 Task: Add Sprouts Organic 100% Apple Juice to the cart.
Action: Mouse moved to (254, 125)
Screenshot: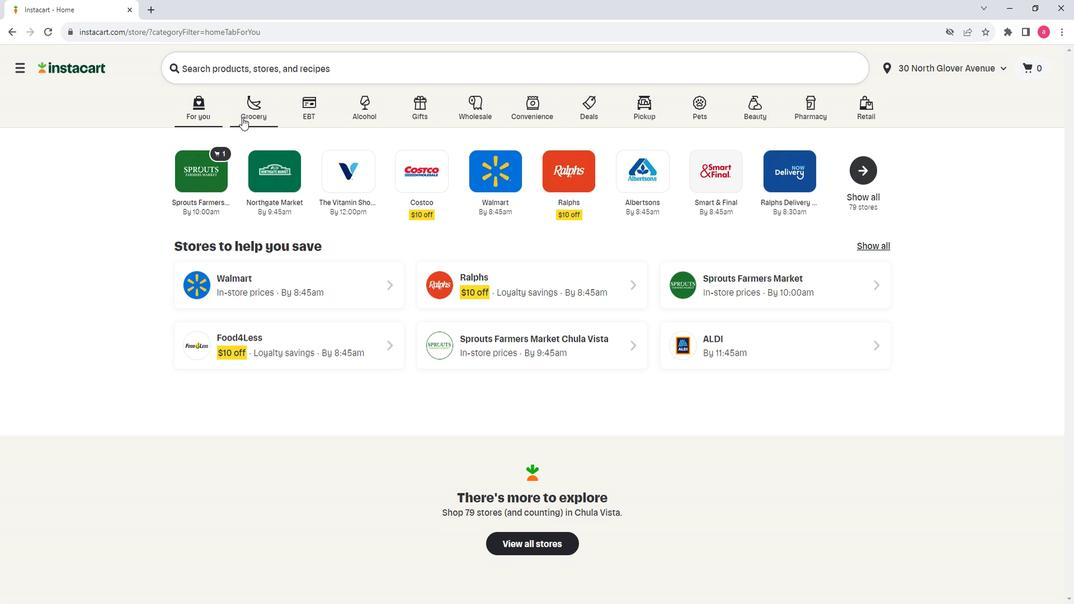 
Action: Mouse pressed left at (254, 125)
Screenshot: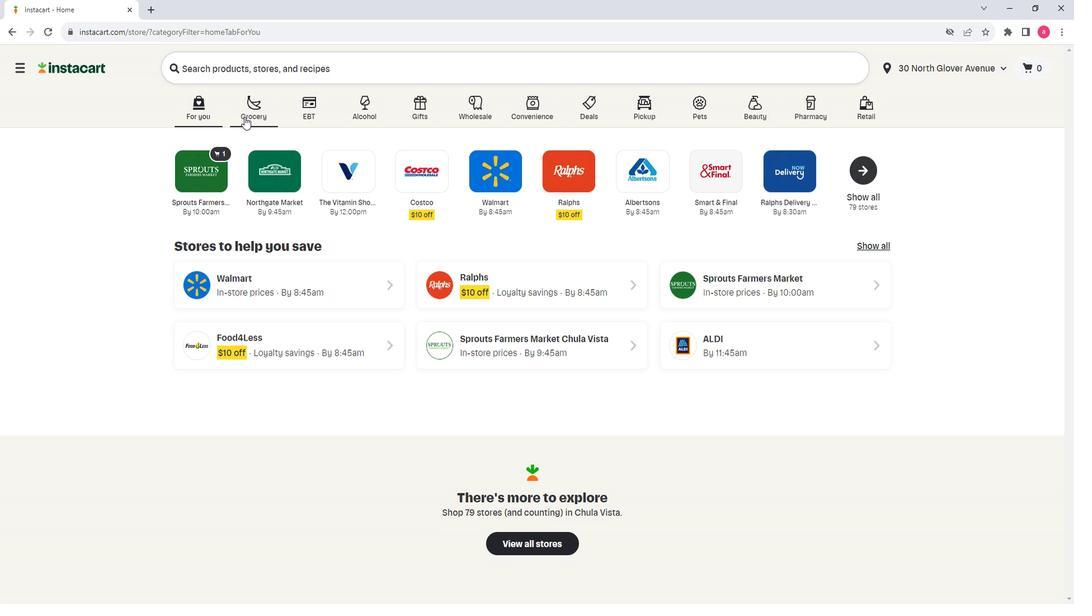
Action: Mouse moved to (275, 289)
Screenshot: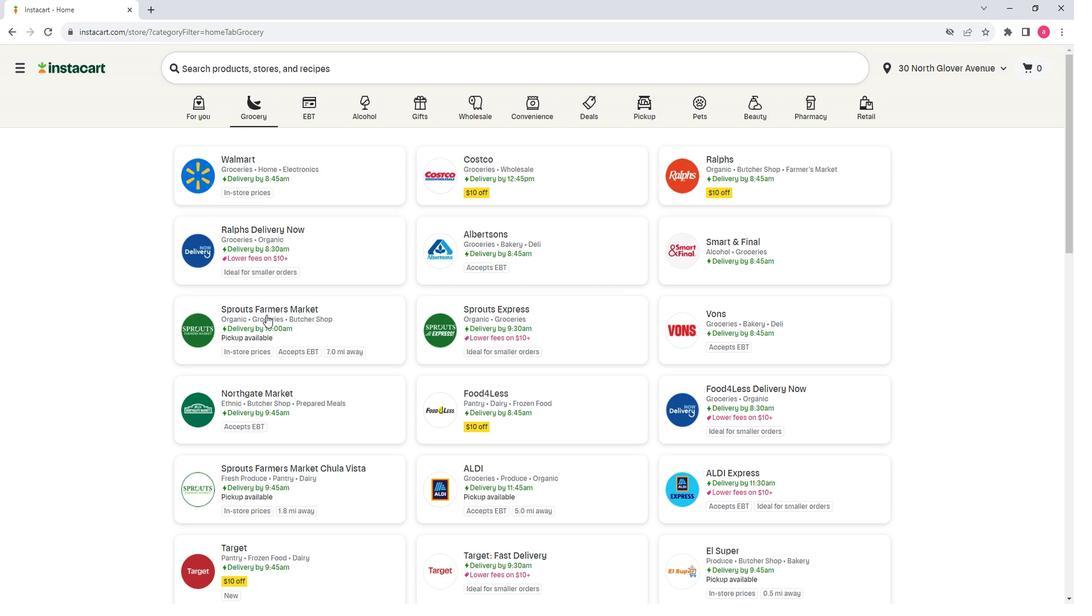 
Action: Mouse pressed left at (275, 289)
Screenshot: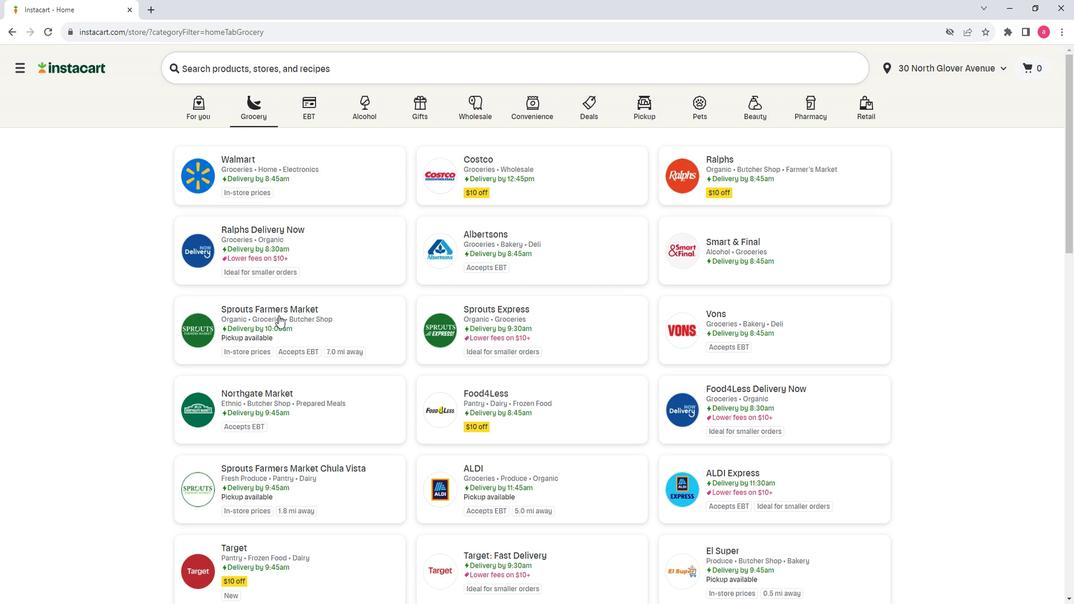 
Action: Mouse moved to (179, 341)
Screenshot: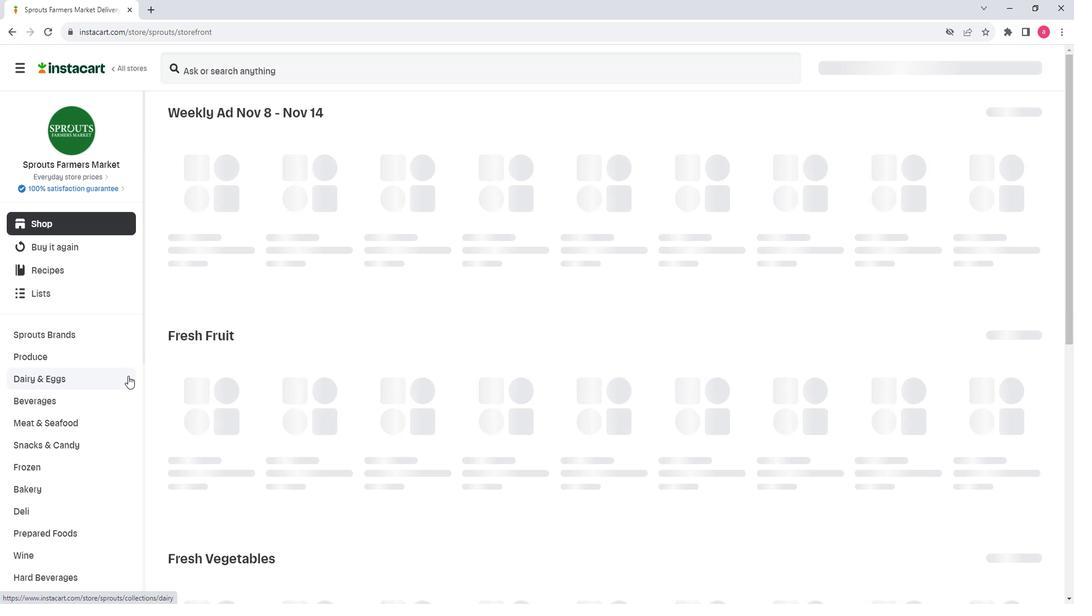 
Action: Mouse scrolled (179, 340) with delta (0, 0)
Screenshot: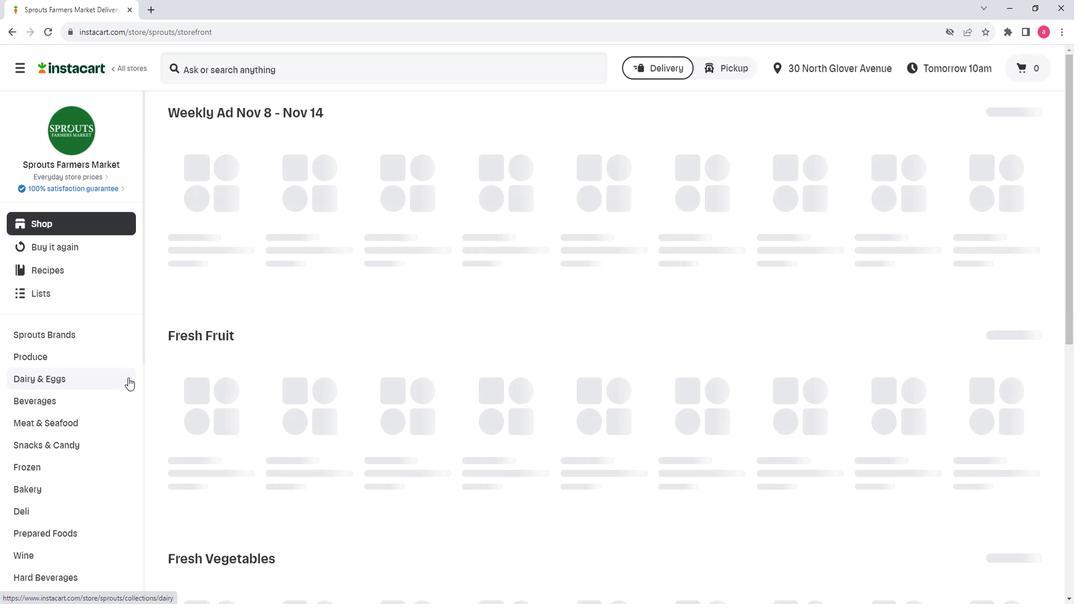 
Action: Mouse scrolled (179, 340) with delta (0, 0)
Screenshot: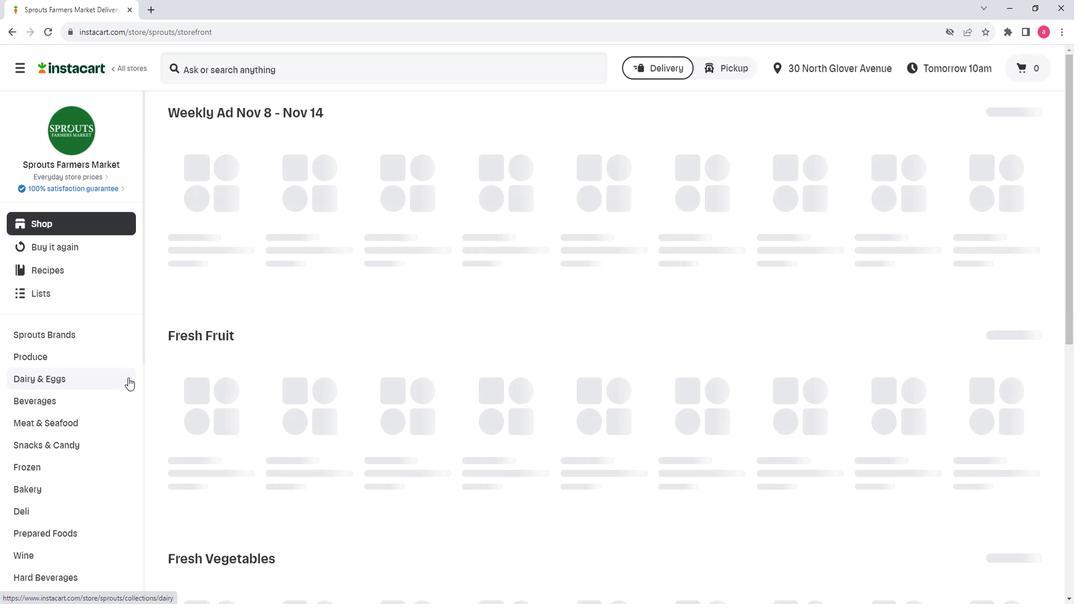 
Action: Mouse scrolled (179, 340) with delta (0, 0)
Screenshot: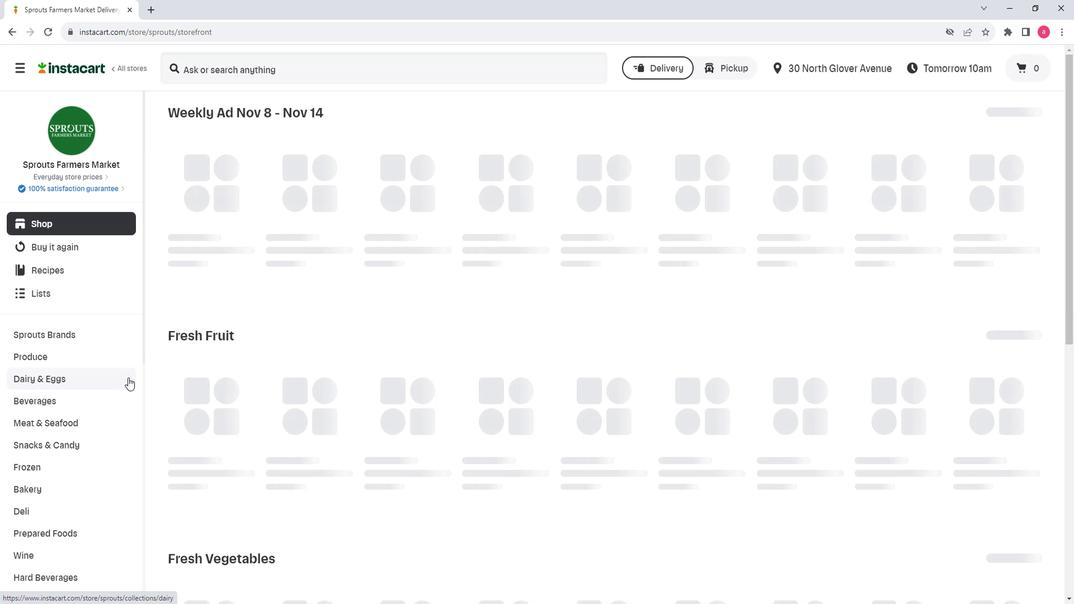 
Action: Mouse scrolled (179, 340) with delta (0, 0)
Screenshot: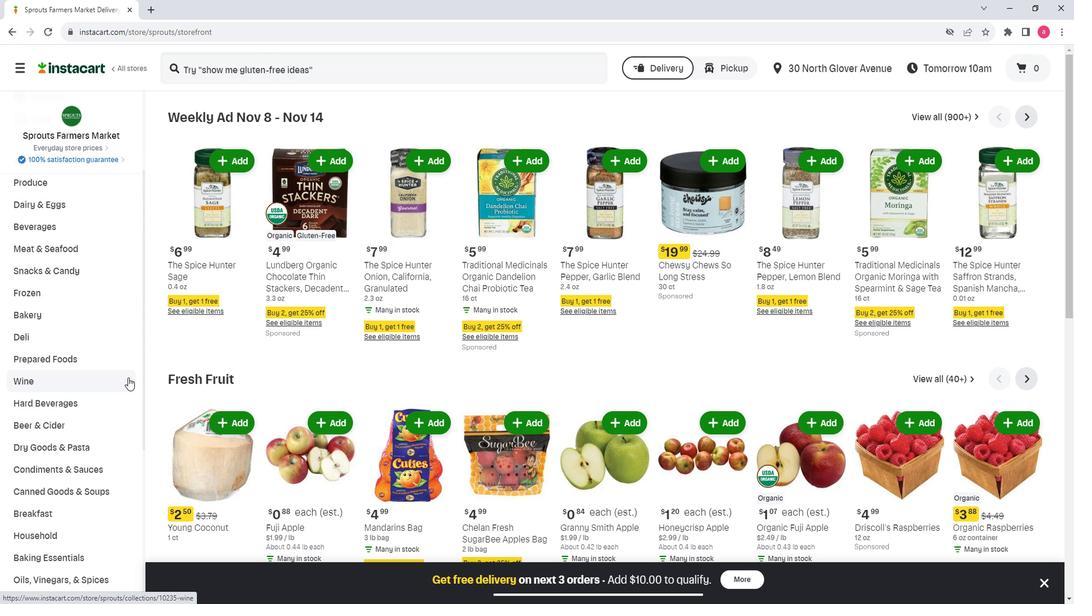 
Action: Mouse moved to (152, 263)
Screenshot: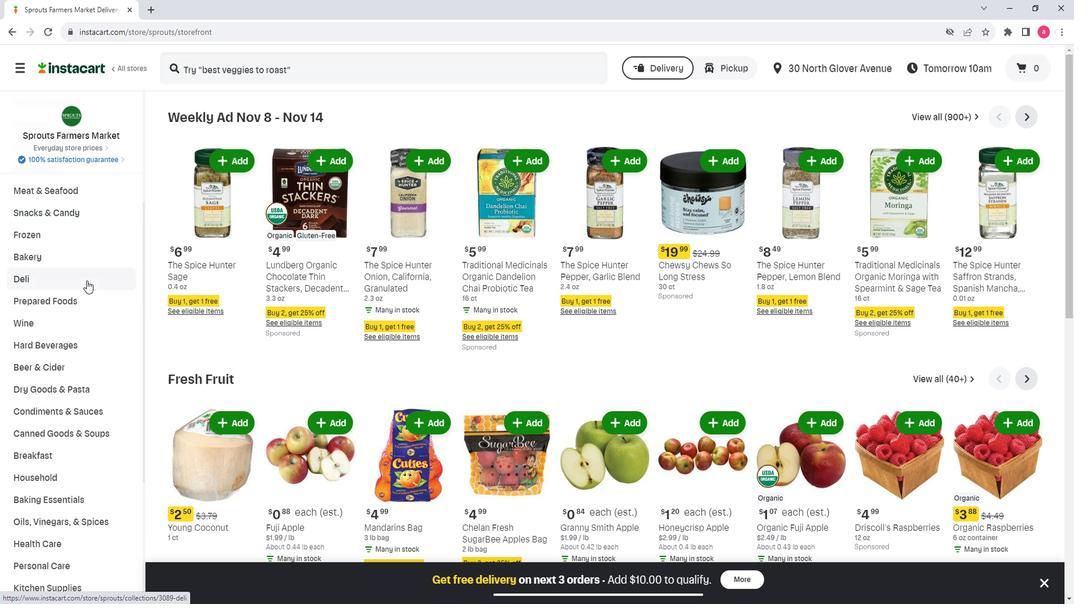 
Action: Mouse scrolled (152, 264) with delta (0, 0)
Screenshot: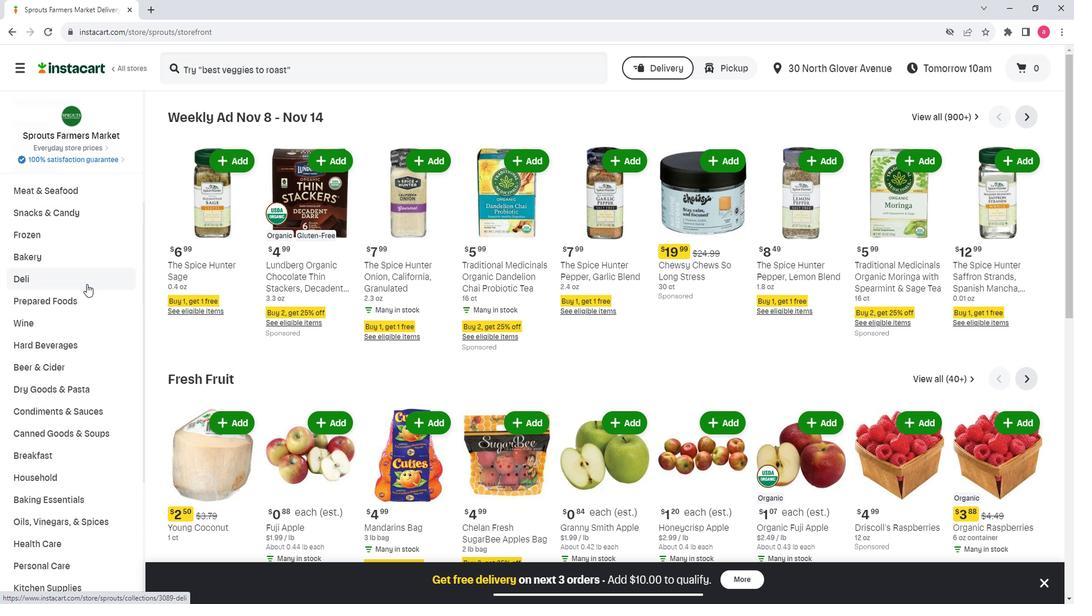 
Action: Mouse scrolled (152, 264) with delta (0, 0)
Screenshot: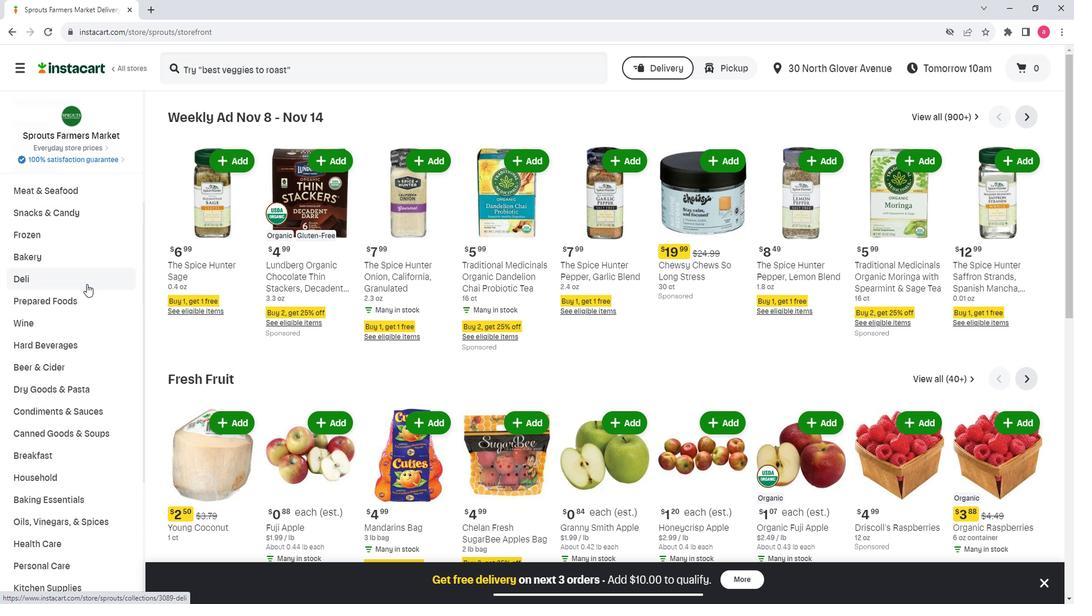 
Action: Mouse scrolled (152, 264) with delta (0, 0)
Screenshot: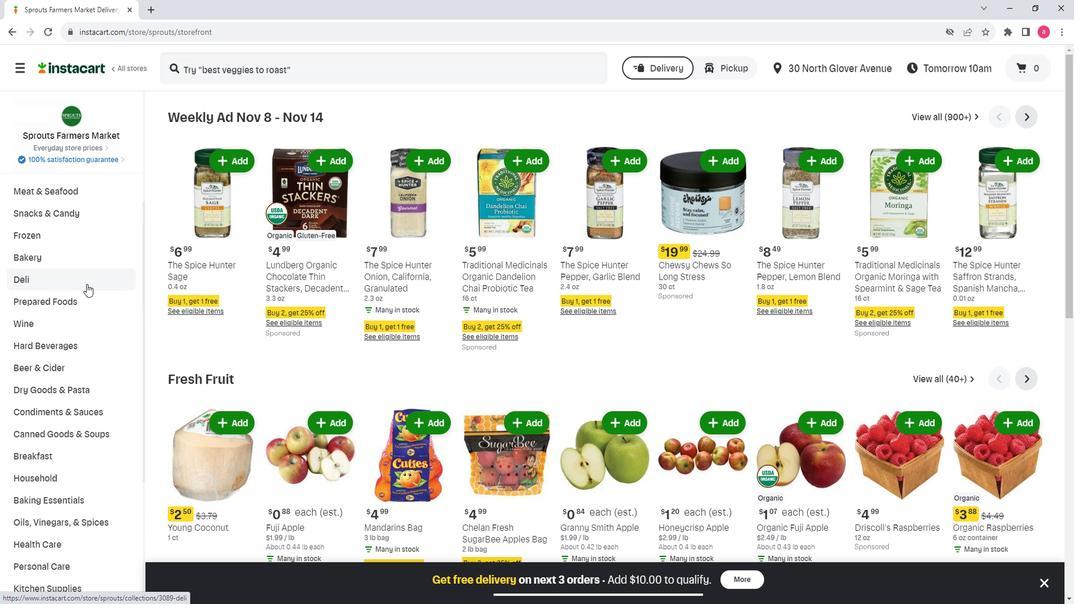 
Action: Mouse scrolled (152, 264) with delta (0, 0)
Screenshot: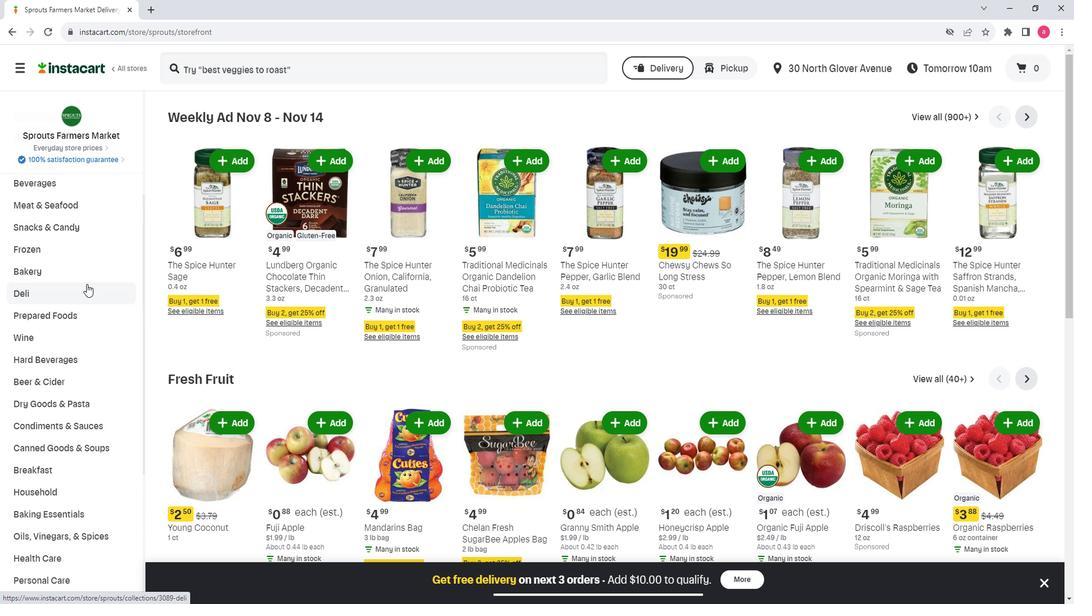 
Action: Mouse moved to (140, 339)
Screenshot: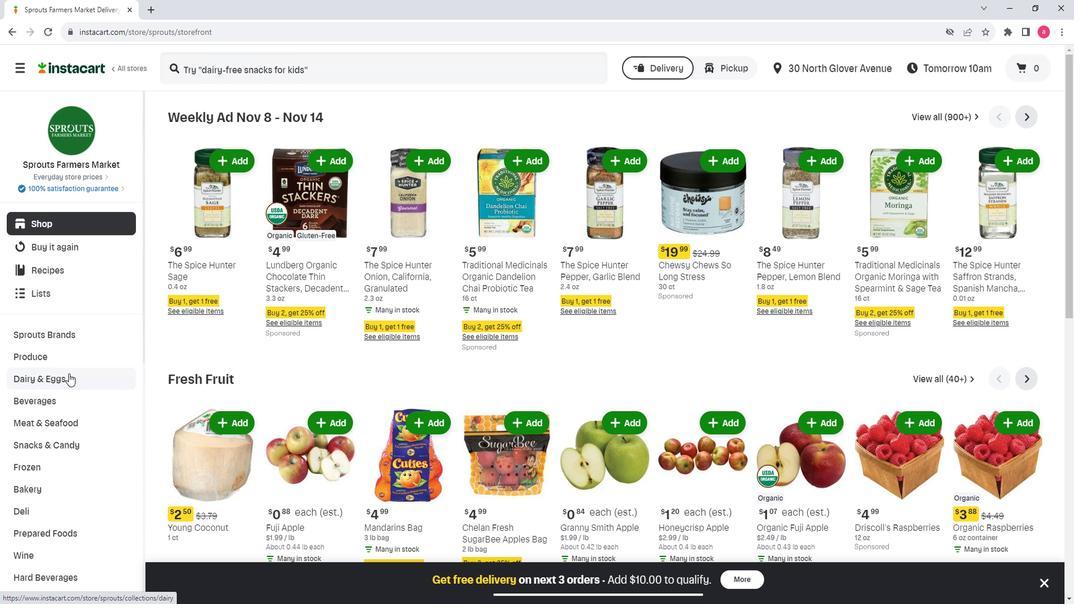 
Action: Mouse pressed left at (140, 339)
Screenshot: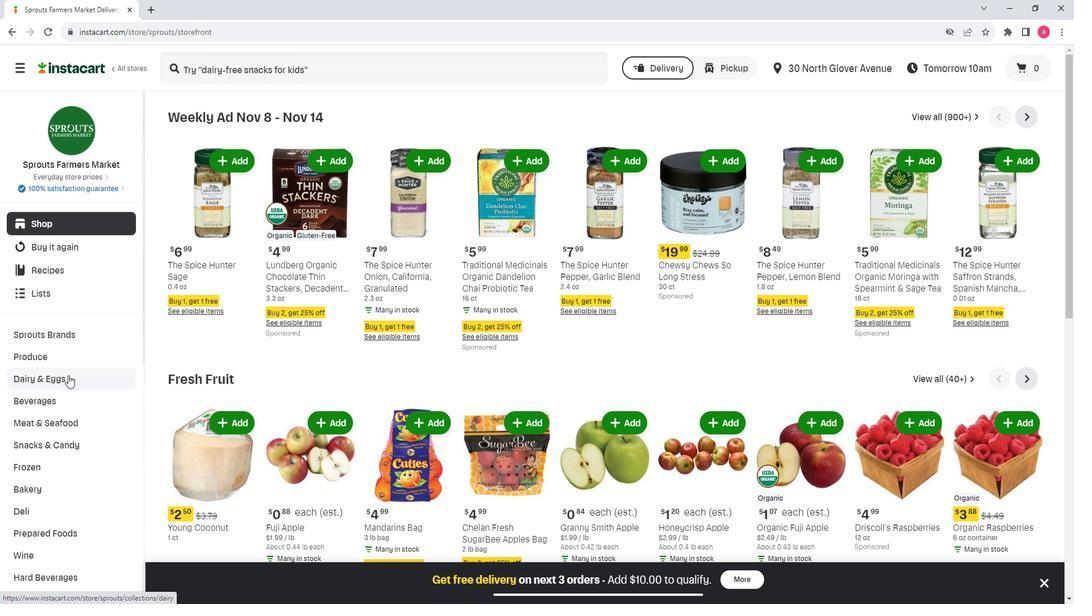 
Action: Mouse moved to (285, 150)
Screenshot: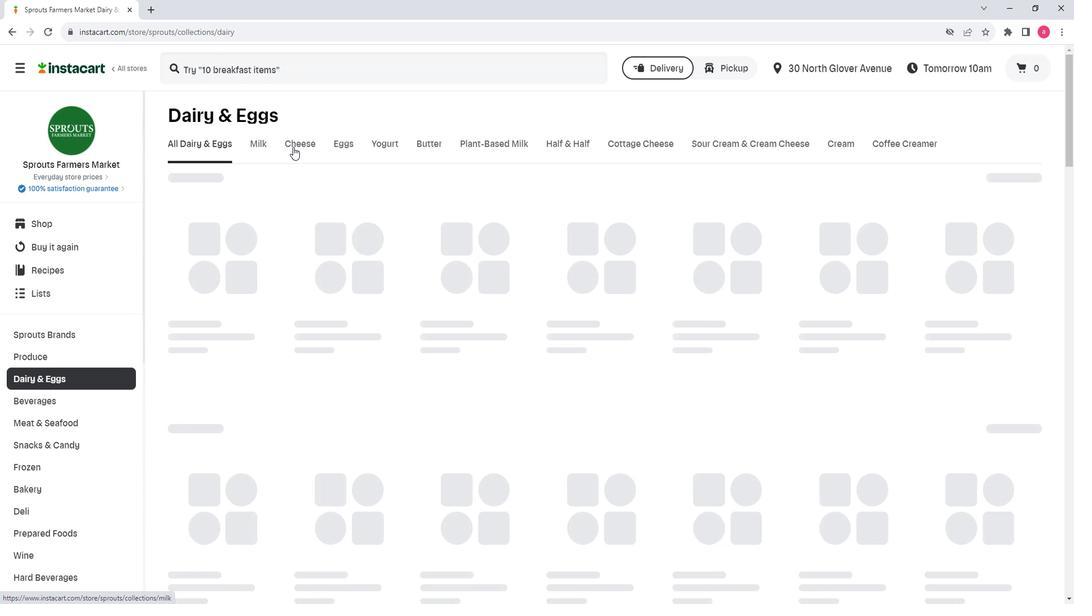 
Action: Mouse pressed left at (285, 150)
Screenshot: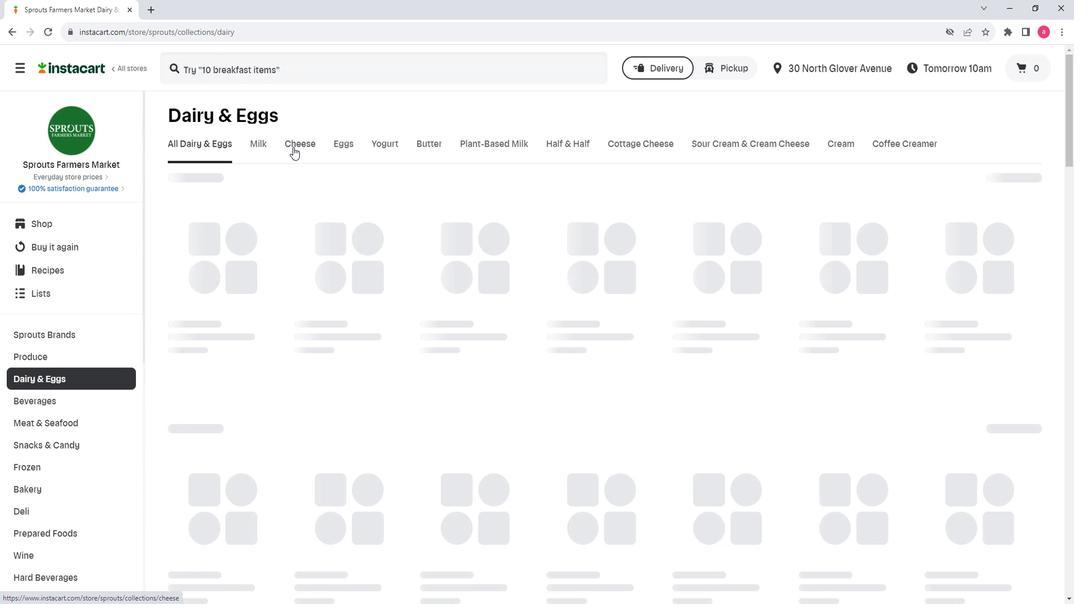
Action: Mouse moved to (260, 85)
Screenshot: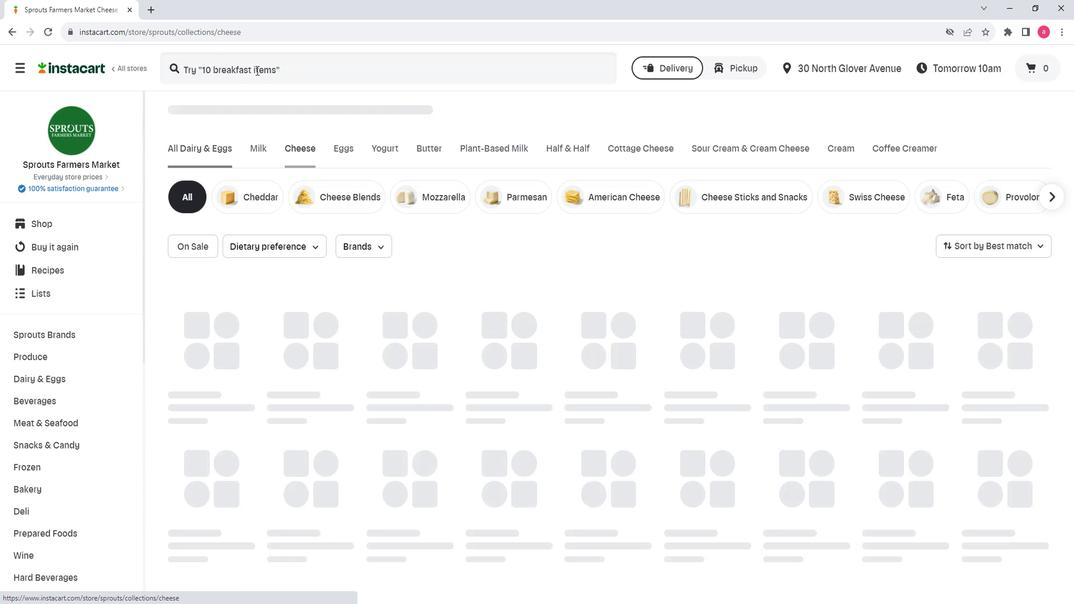 
Action: Mouse pressed left at (260, 85)
Screenshot: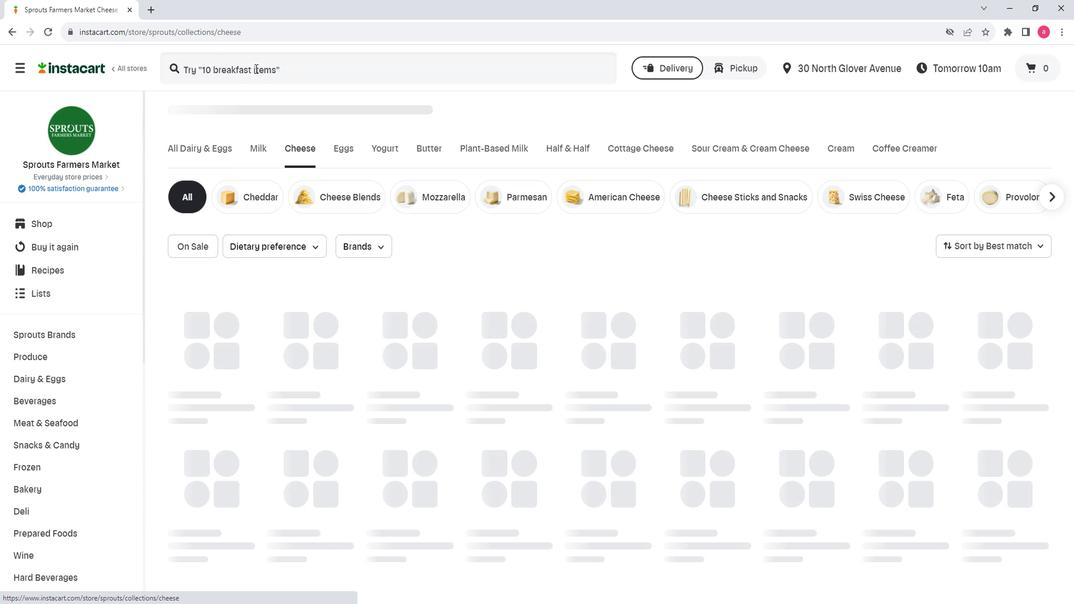 
Action: Key pressed <Key.shift>Sprouts<Key.space><Key.shift>Organic<Key.space><Key.shift><Key.shift><Key.shift>100<Key.shift>%<Key.space><Key.shift><Key.shift><Key.shift><Key.shift><Key.shift><Key.shift><Key.shift>Apple<Key.space><Key.shift>Juice<Key.enter>
Screenshot: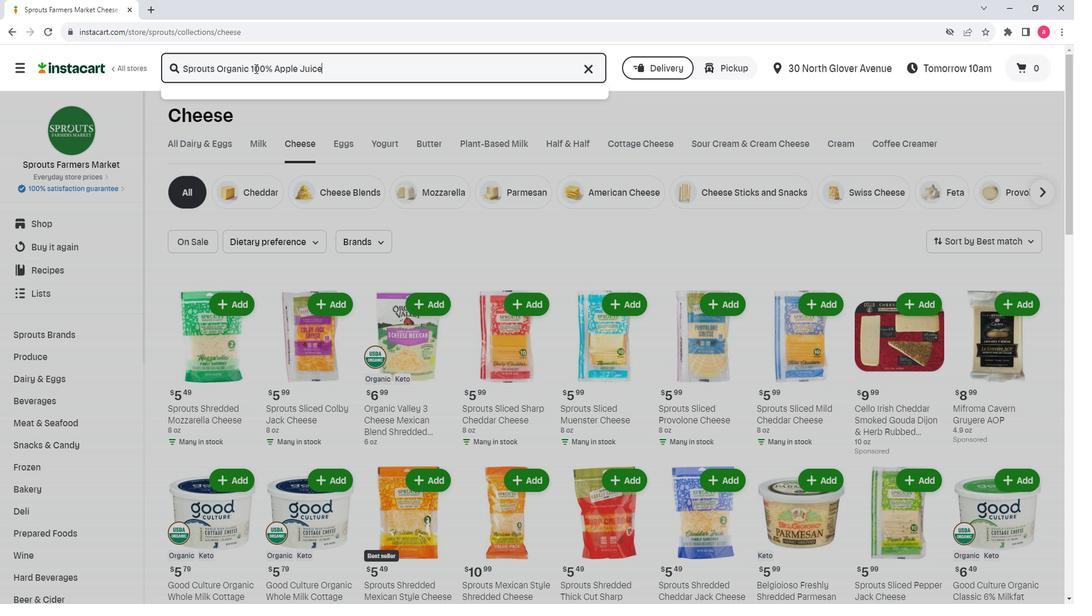 
Action: Mouse moved to (283, 189)
Screenshot: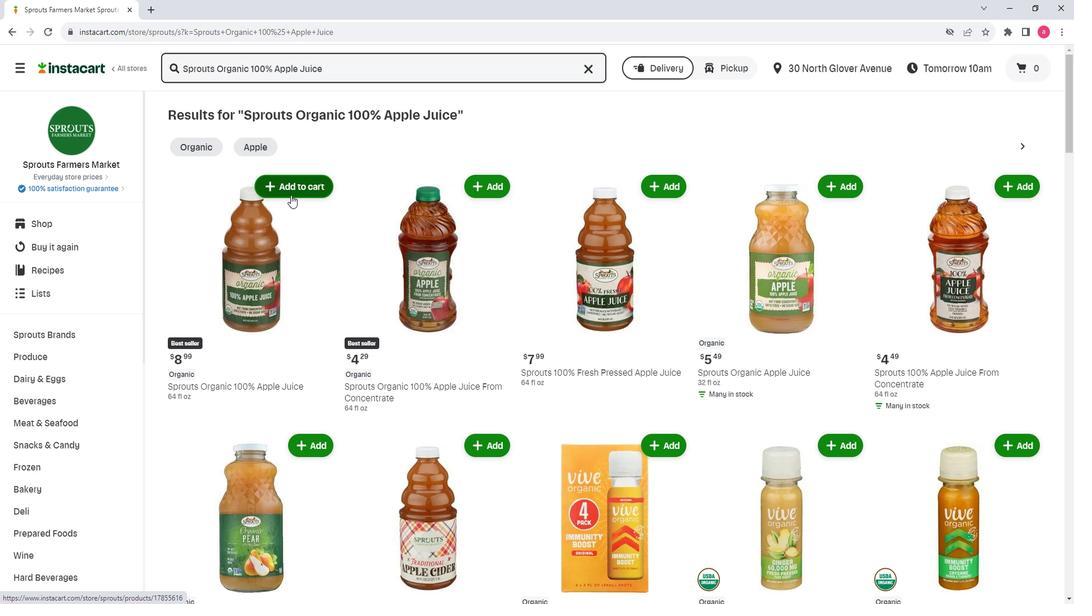 
Action: Mouse pressed left at (283, 189)
Screenshot: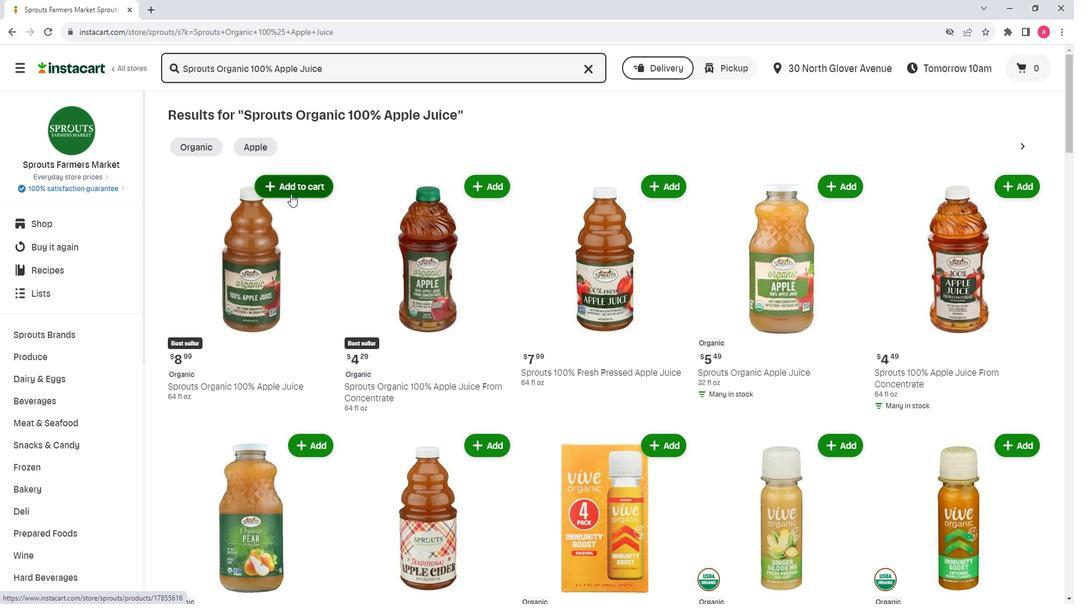 
Action: Mouse moved to (284, 234)
Screenshot: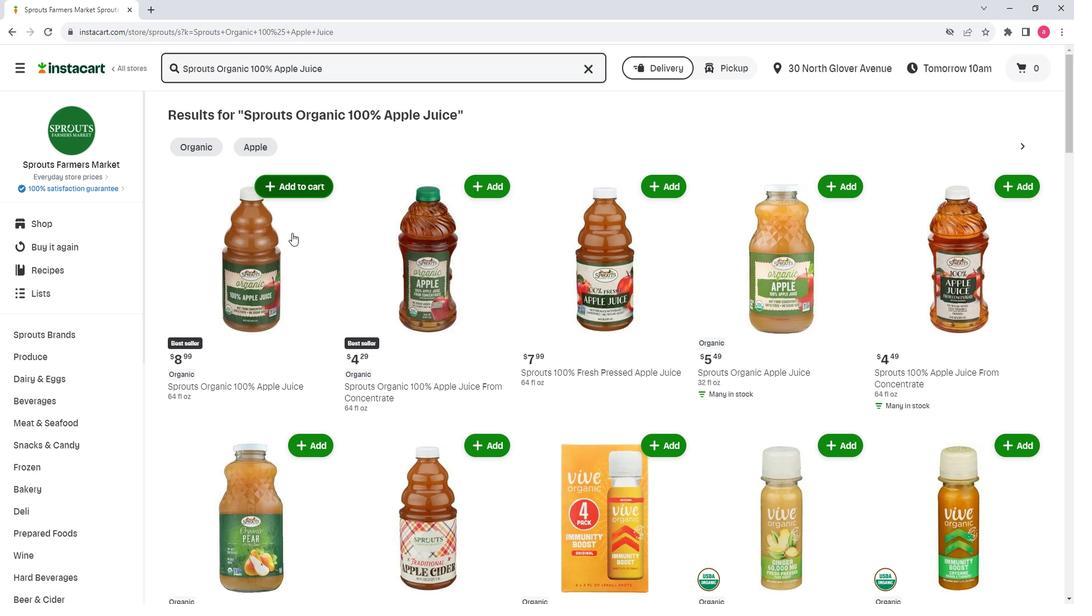 
